 Task: Move the task Implement a new point of sale (POS) system for a retail store to the section Done in the project AgileBee and filter the tasks in the project by Incomplete tasks
Action: Mouse moved to (111, 318)
Screenshot: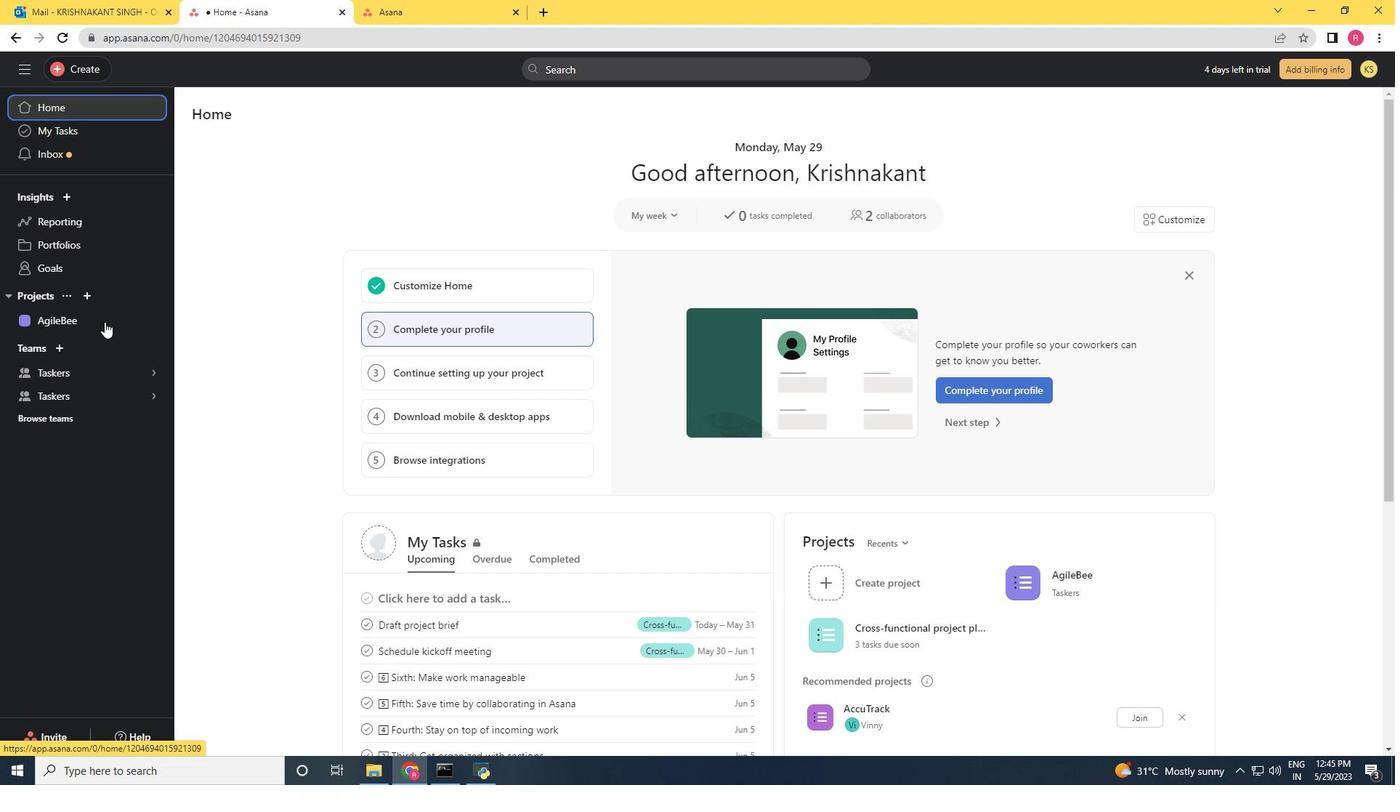 
Action: Mouse pressed left at (111, 318)
Screenshot: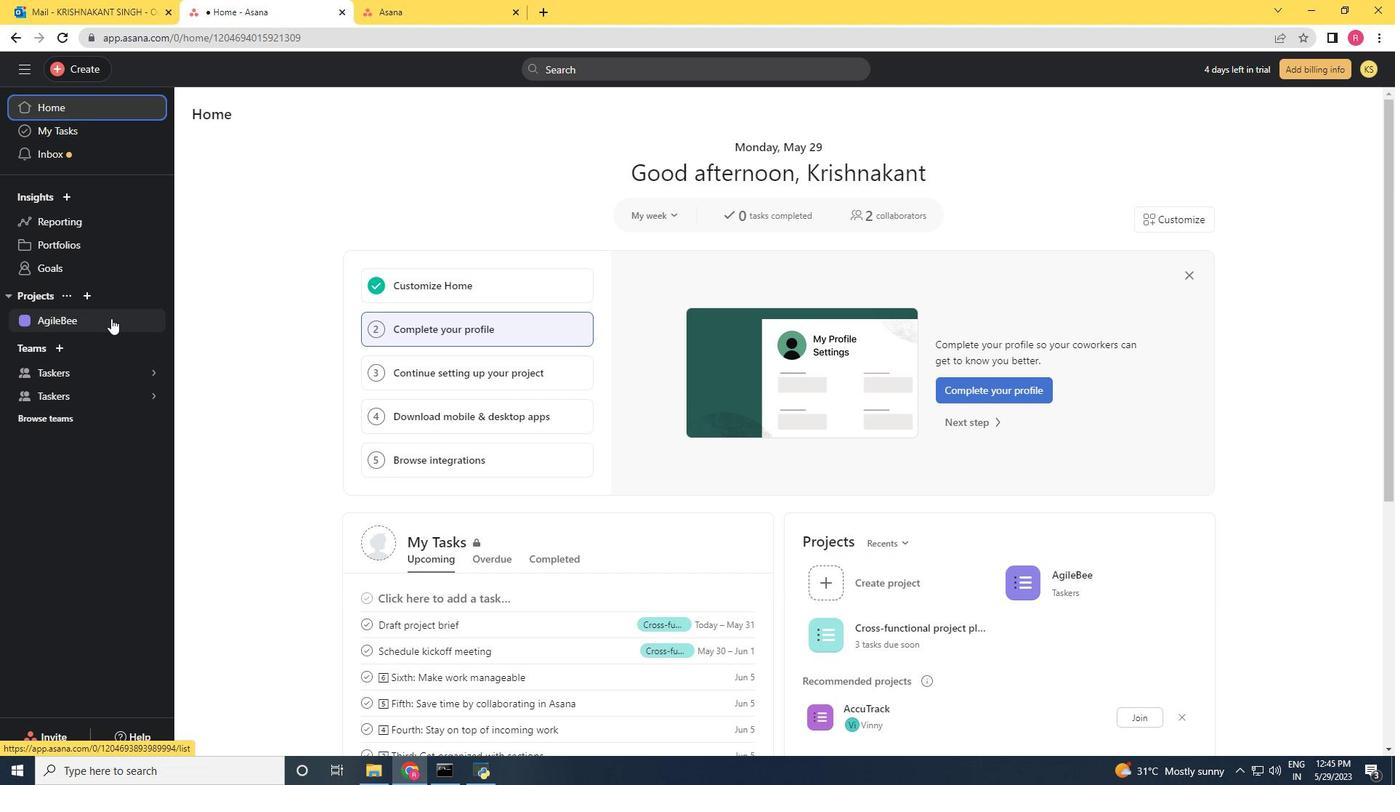 
Action: Mouse moved to (936, 272)
Screenshot: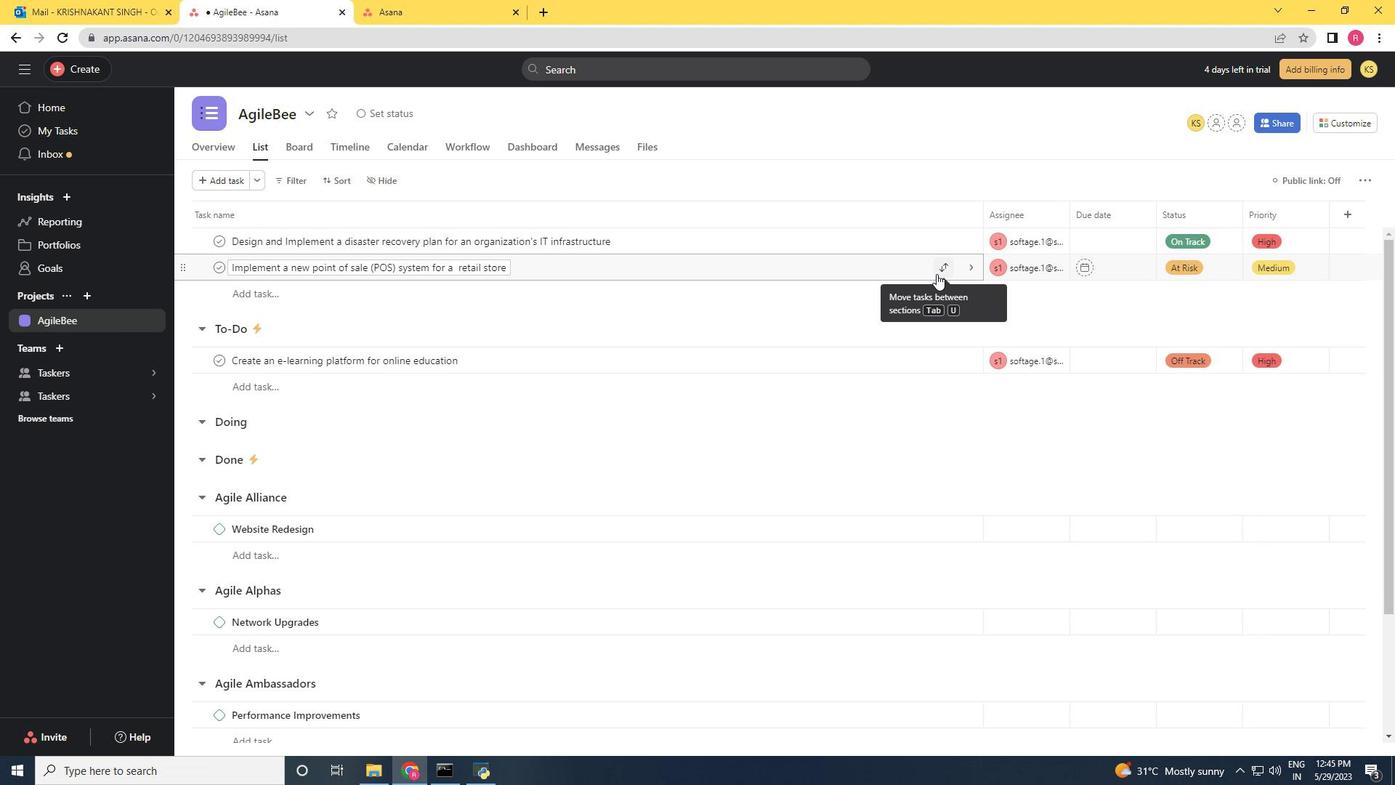 
Action: Mouse pressed left at (936, 272)
Screenshot: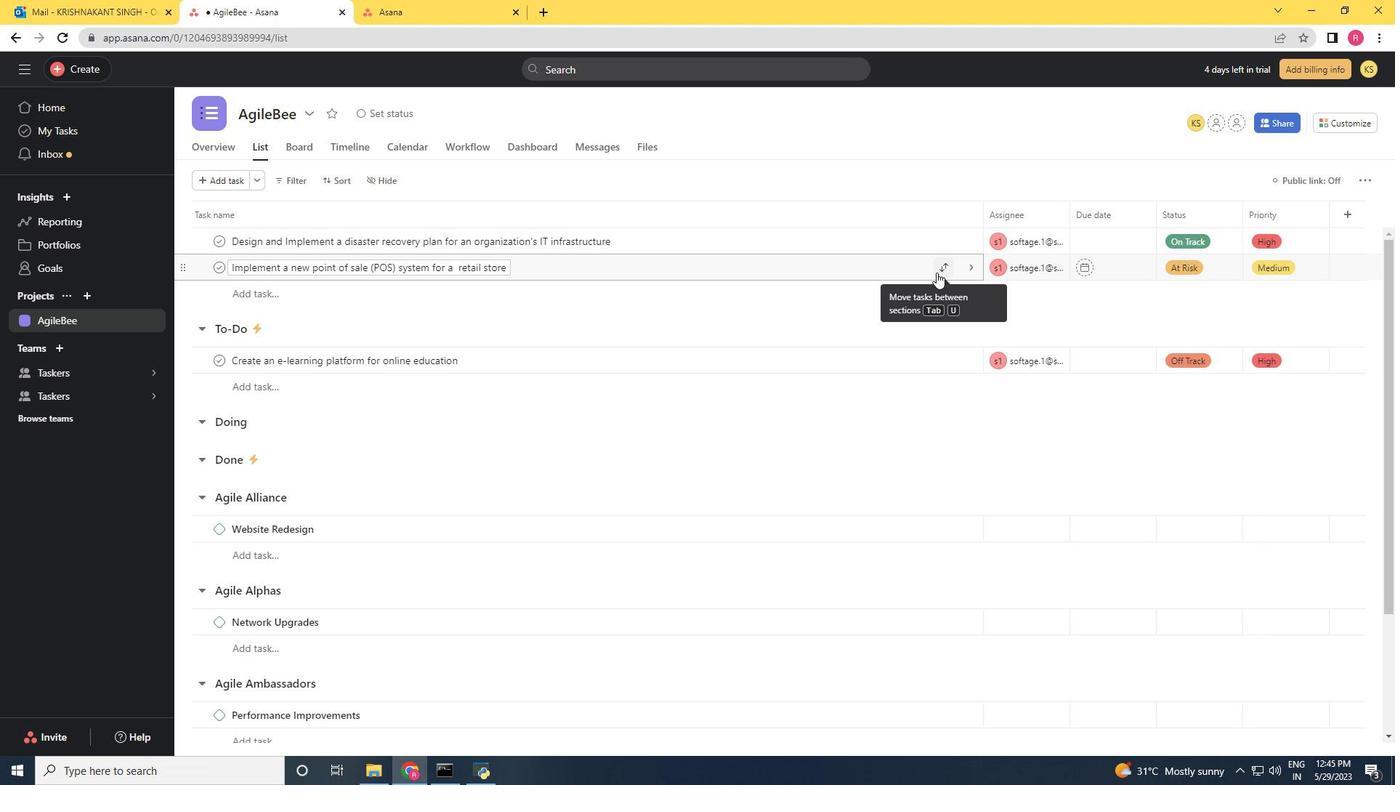 
Action: Mouse moved to (879, 398)
Screenshot: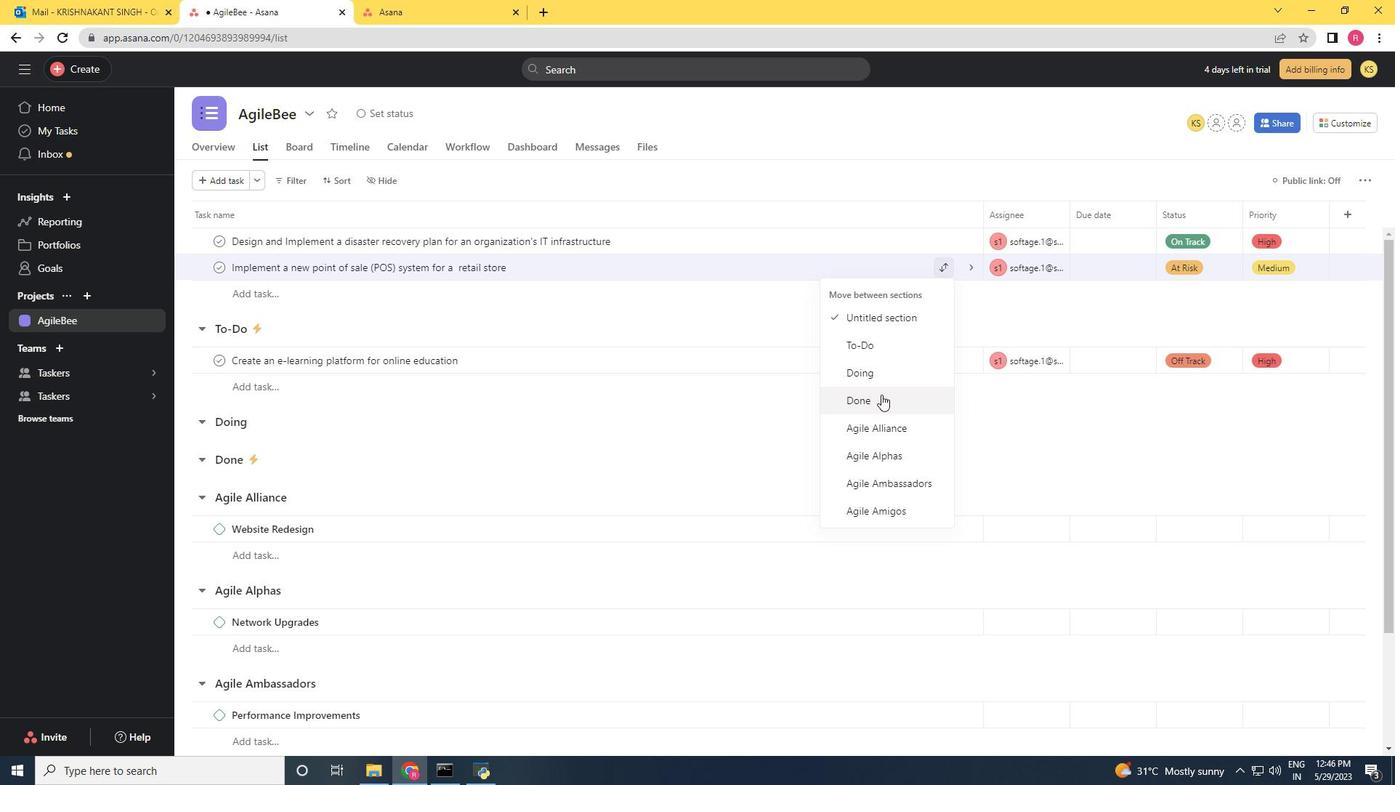 
Action: Mouse pressed left at (879, 398)
Screenshot: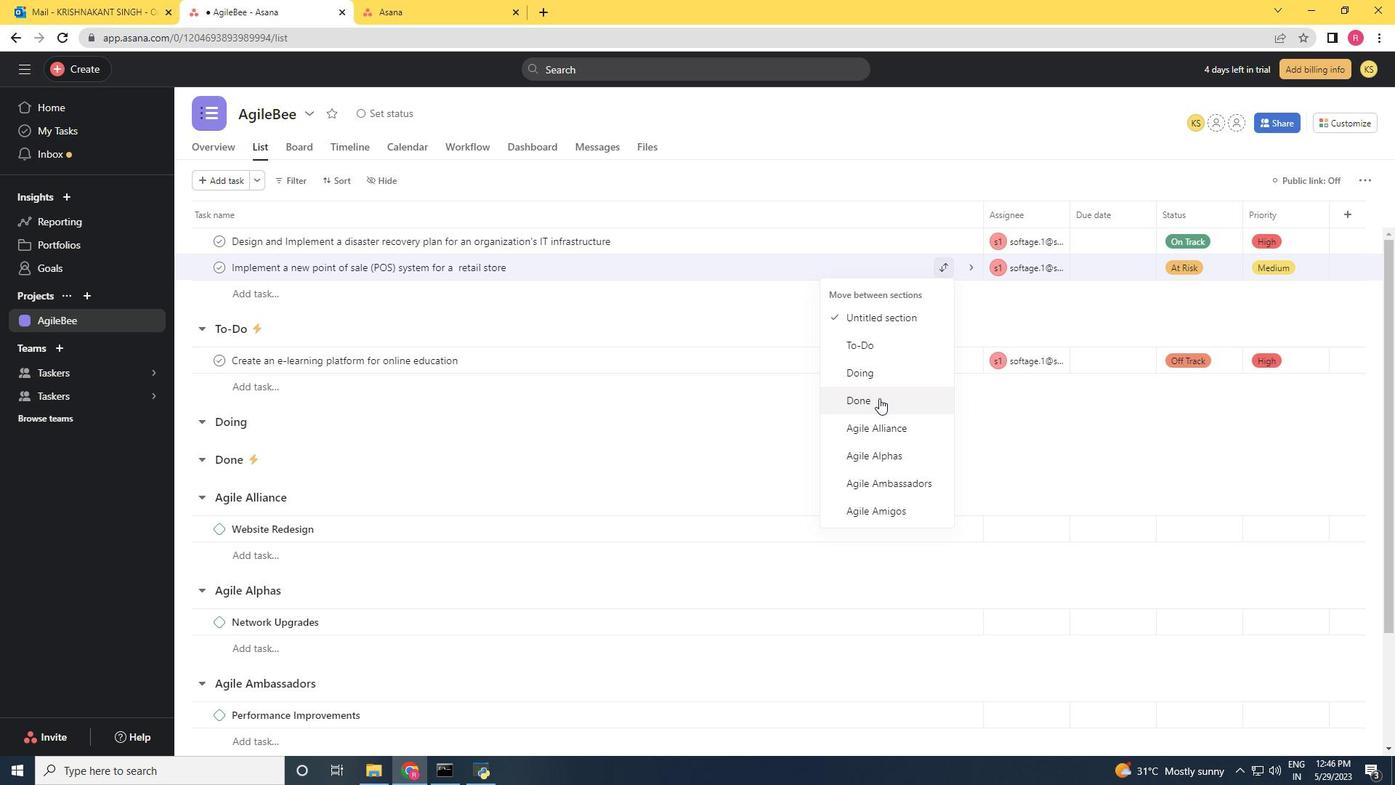 
Action: Mouse moved to (292, 173)
Screenshot: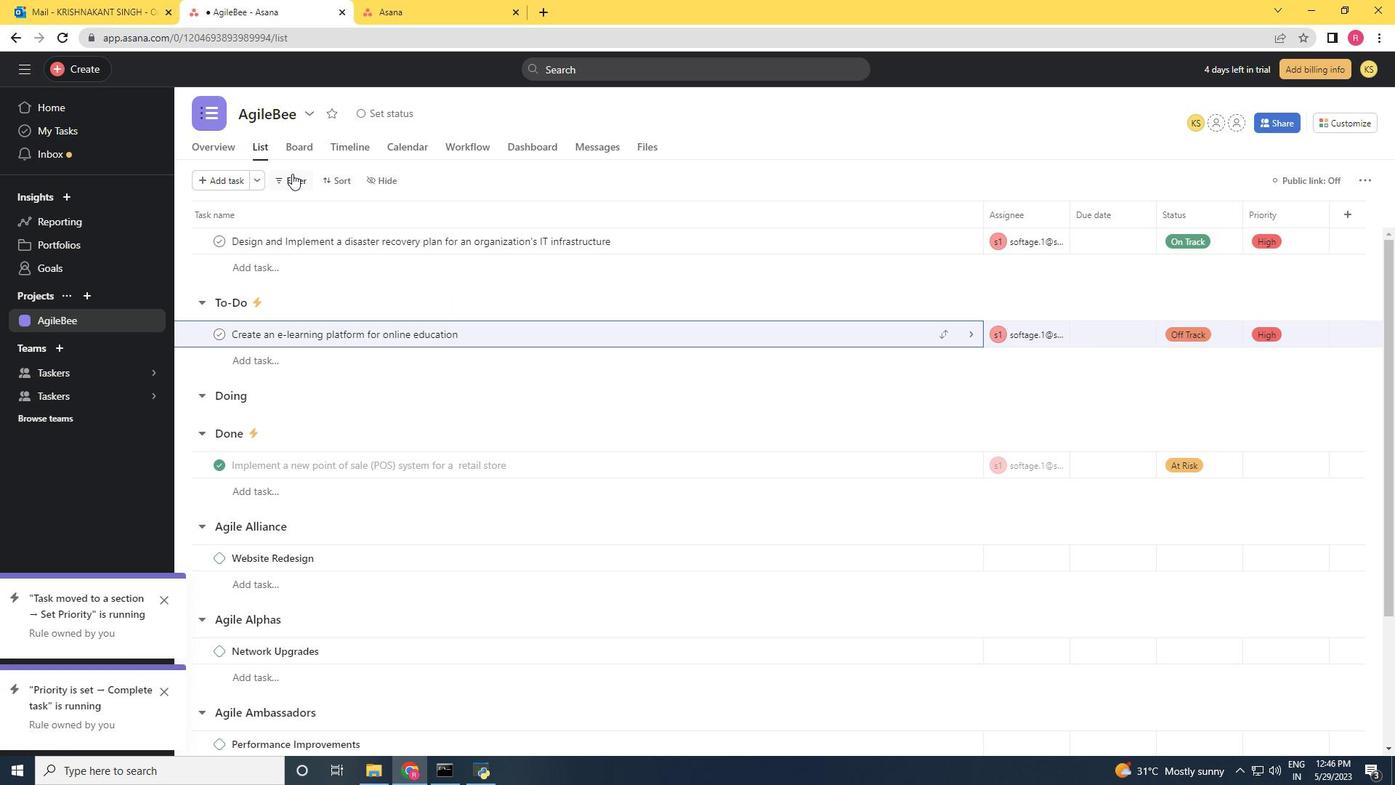 
Action: Mouse pressed left at (292, 173)
Screenshot: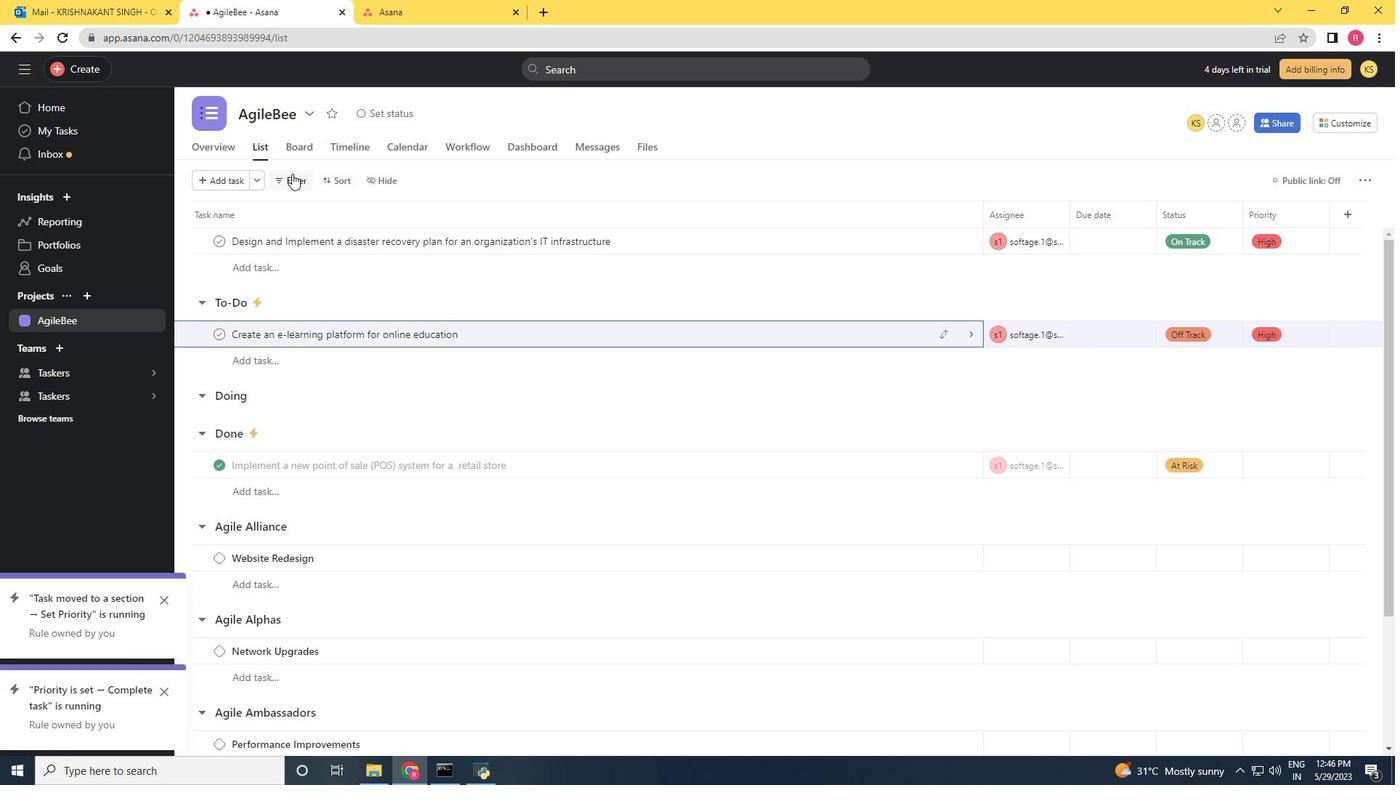 
Action: Mouse moved to (315, 241)
Screenshot: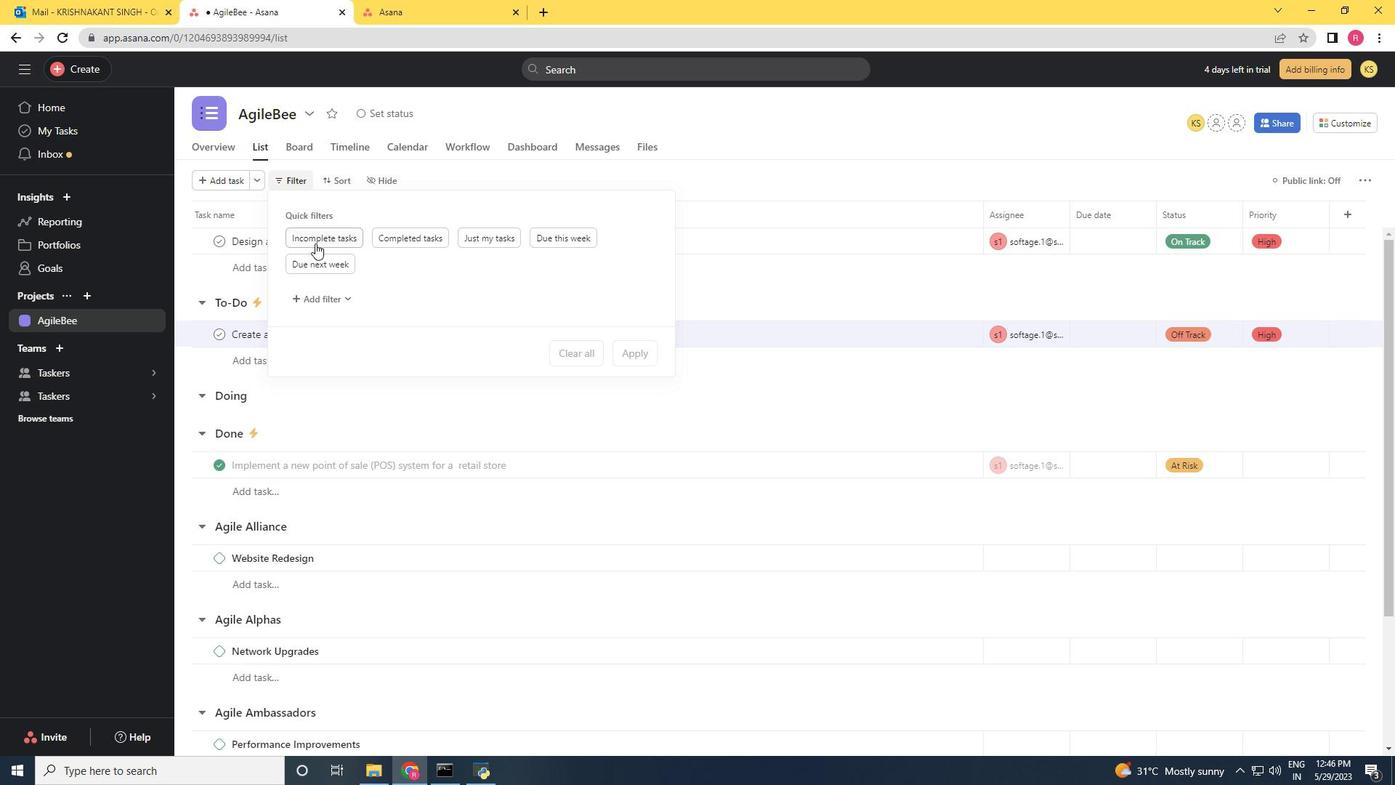 
Action: Mouse pressed left at (315, 241)
Screenshot: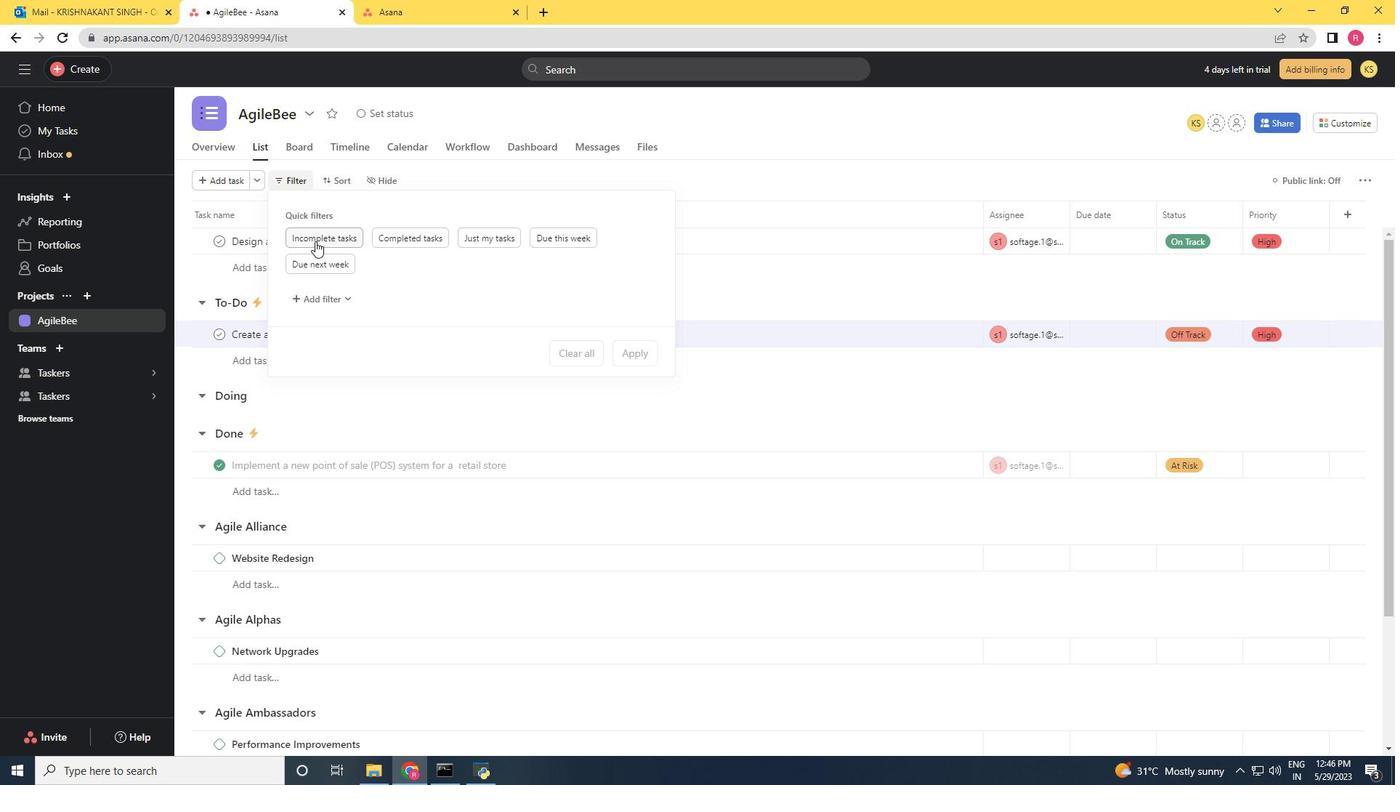 
